 Task: Add the task  Implement a new cloud-based knowledge management system for a company to the section Feature Testing Sprint in the project AvidTech and add a Due Date to the respective task as 2023/09/20
Action: Mouse moved to (558, 392)
Screenshot: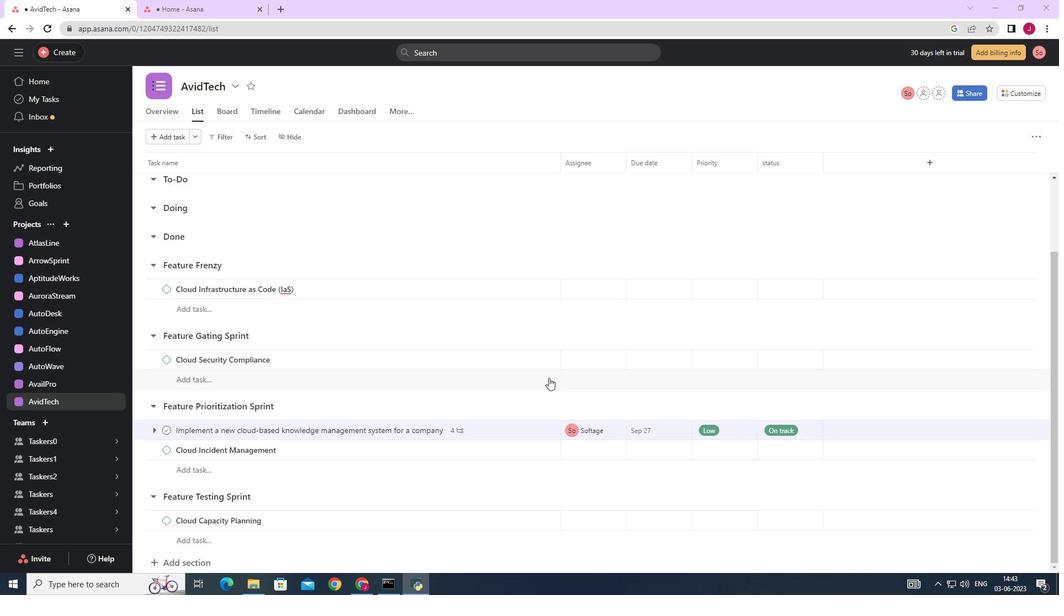 
Action: Mouse scrolled (558, 392) with delta (0, 0)
Screenshot: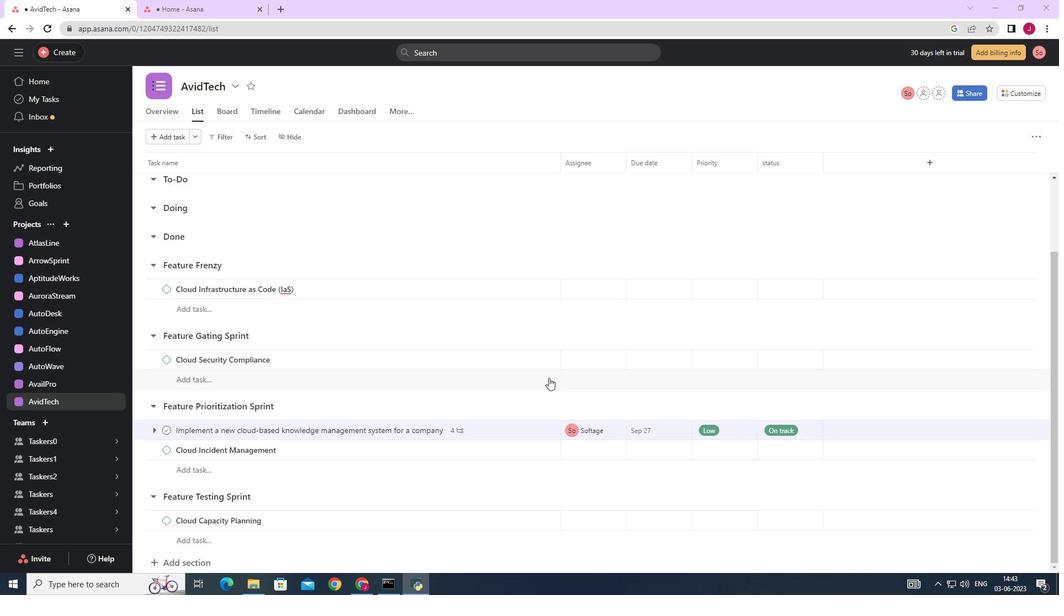 
Action: Mouse moved to (558, 393)
Screenshot: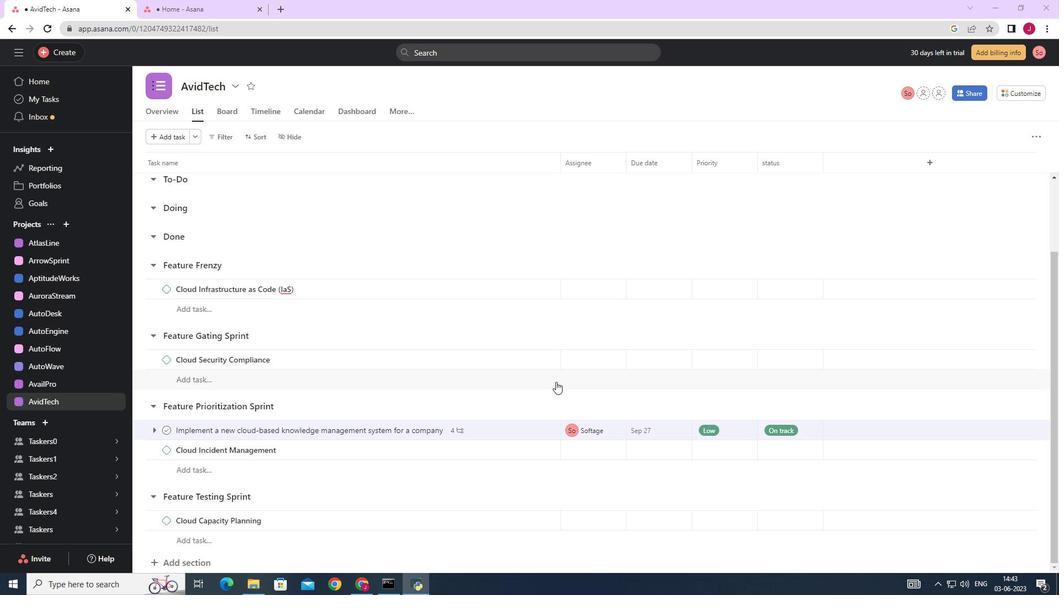 
Action: Mouse scrolled (558, 393) with delta (0, 0)
Screenshot: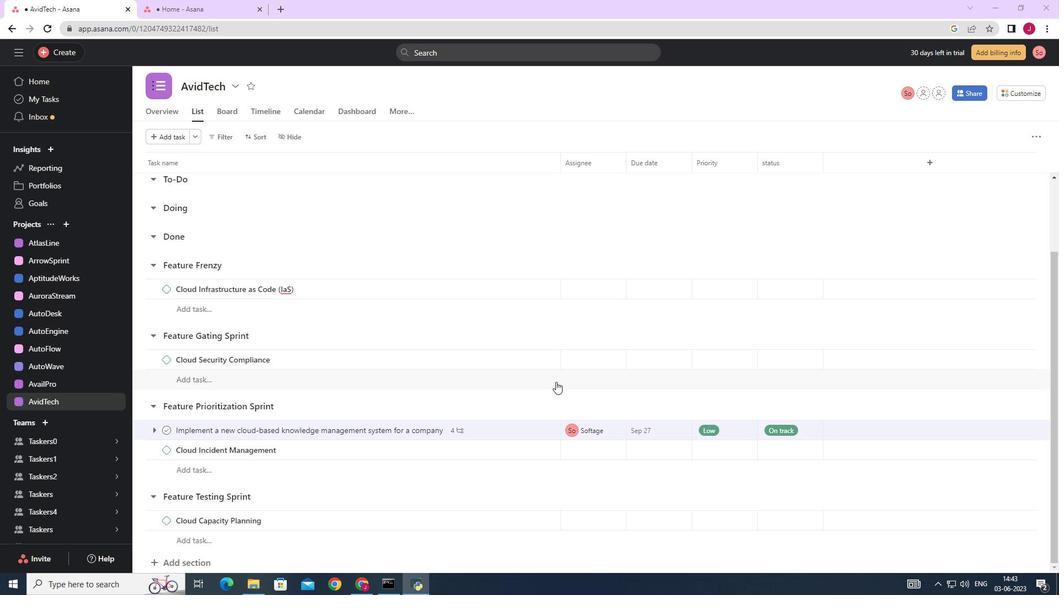 
Action: Mouse scrolled (558, 393) with delta (0, 0)
Screenshot: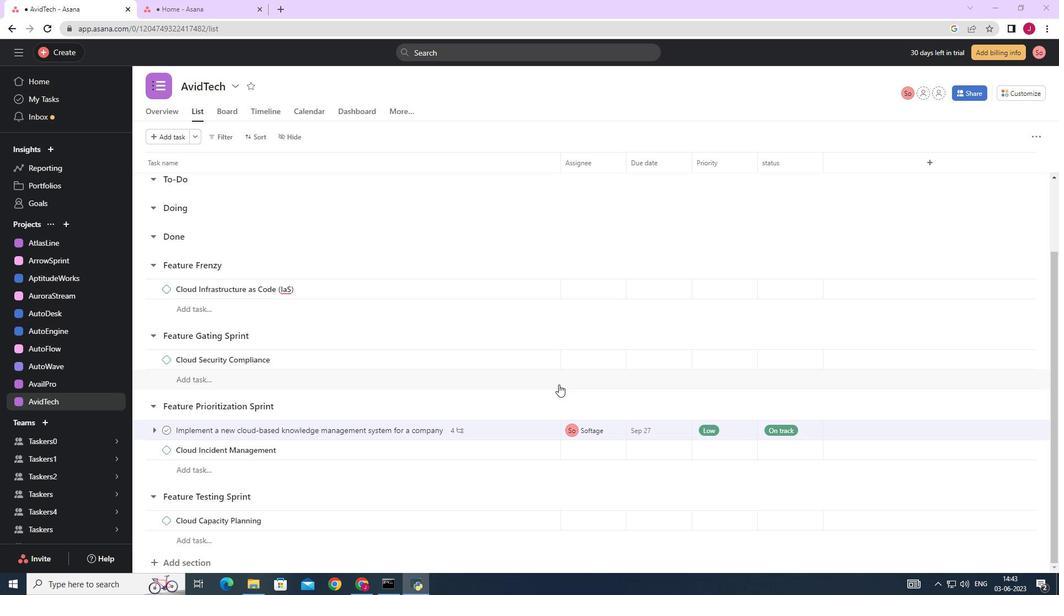 
Action: Mouse moved to (558, 394)
Screenshot: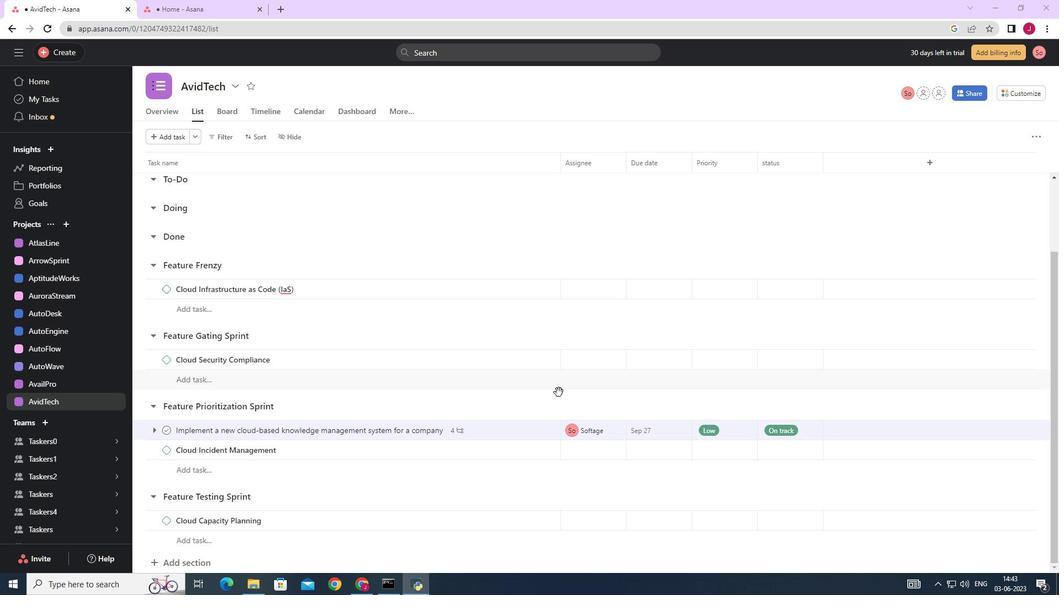 
Action: Mouse scrolled (558, 393) with delta (0, 0)
Screenshot: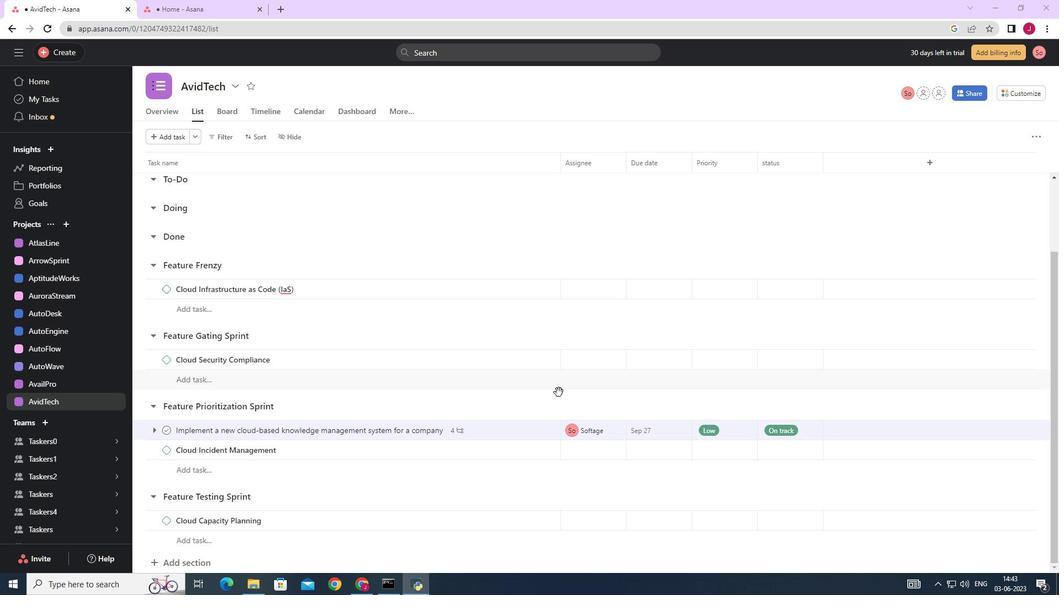 
Action: Mouse moved to (558, 395)
Screenshot: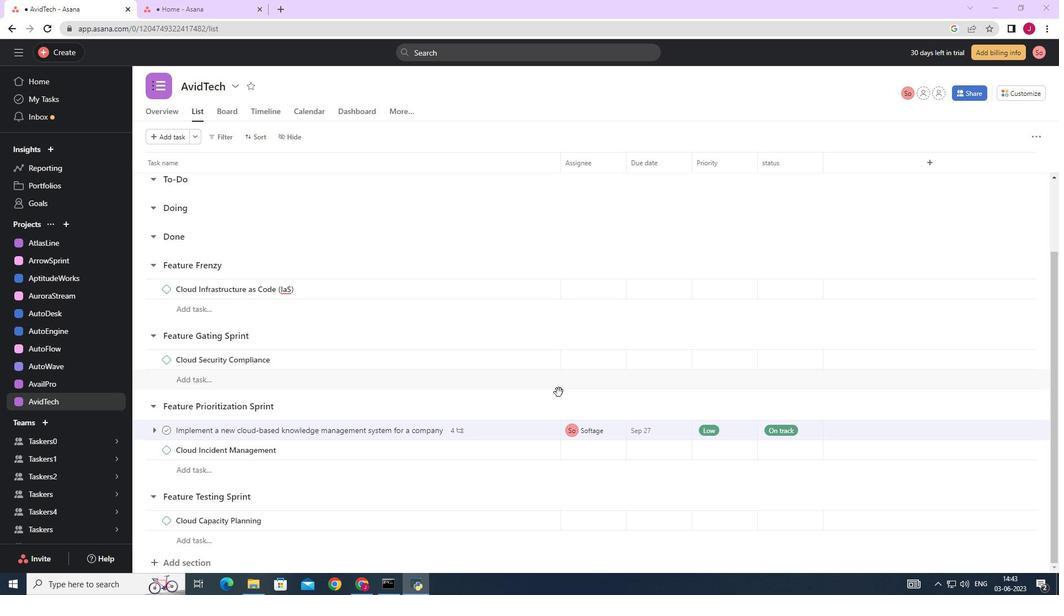 
Action: Mouse scrolled (558, 394) with delta (0, 0)
Screenshot: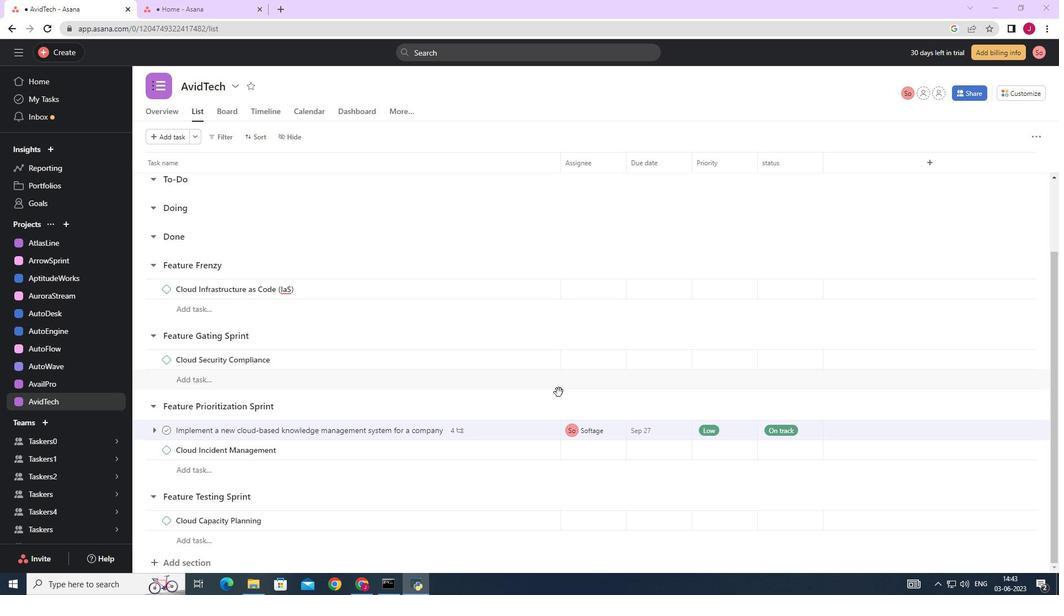 
Action: Mouse moved to (533, 429)
Screenshot: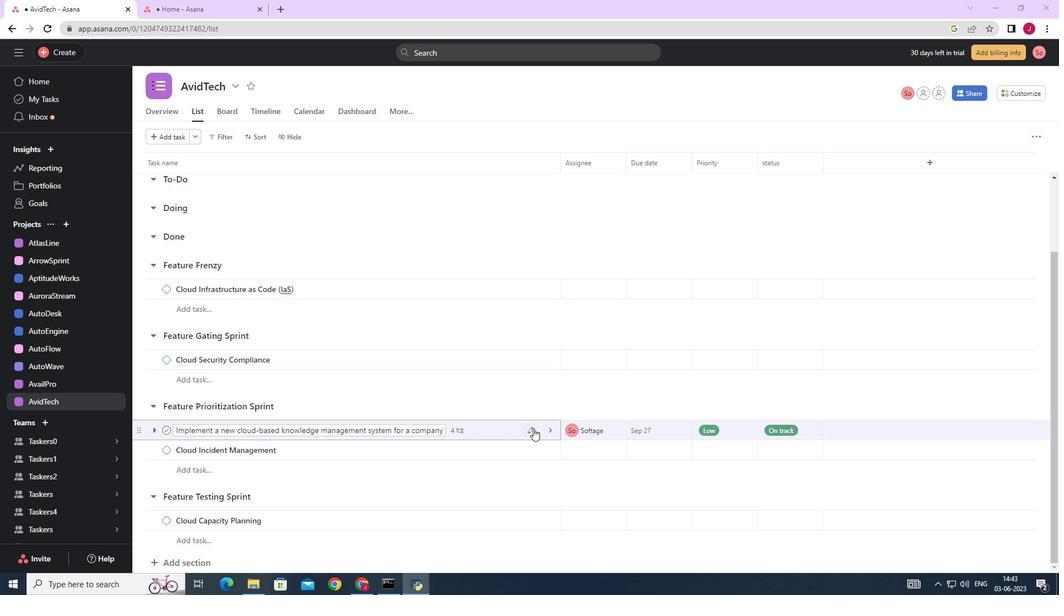 
Action: Mouse pressed left at (533, 429)
Screenshot: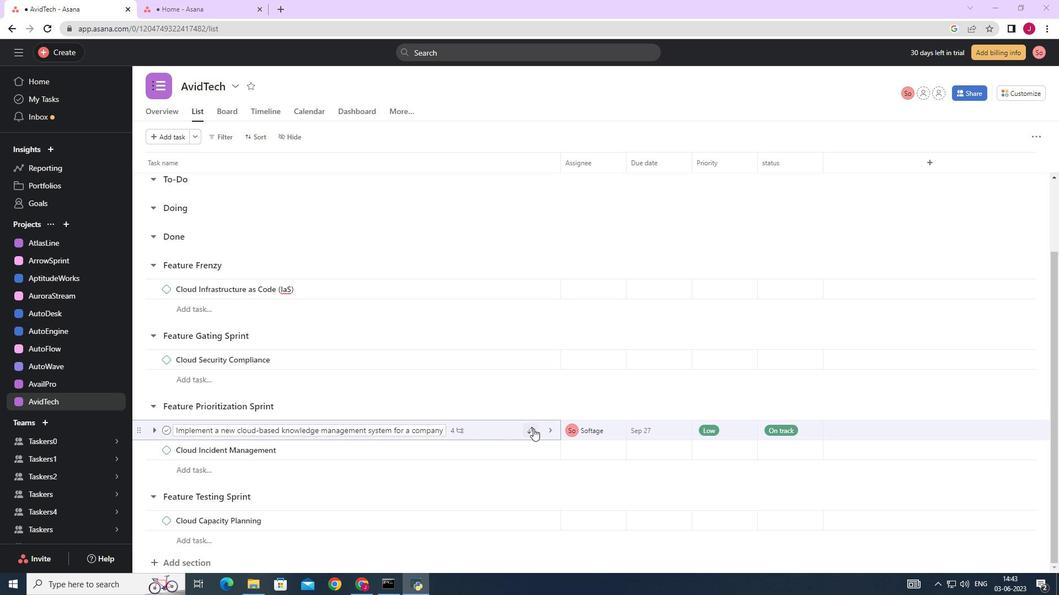 
Action: Mouse moved to (486, 408)
Screenshot: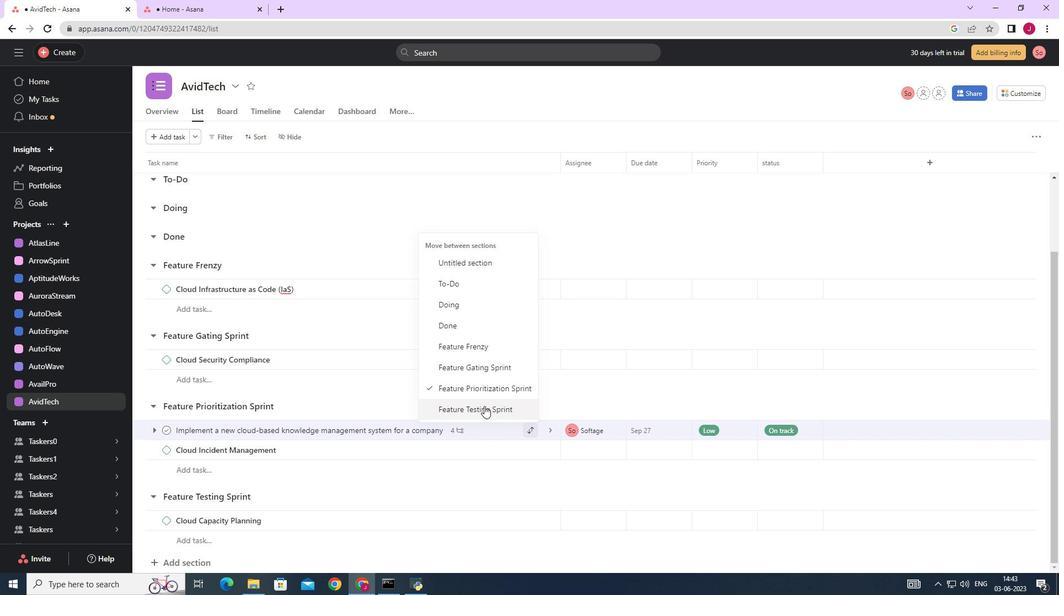 
Action: Mouse pressed left at (486, 408)
Screenshot: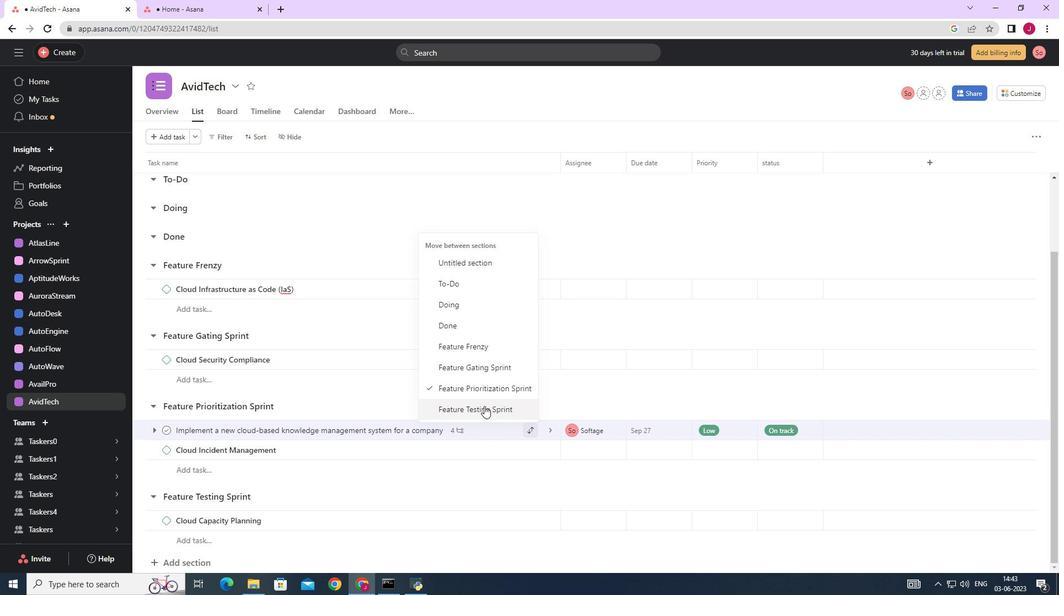 
Action: Mouse moved to (610, 441)
Screenshot: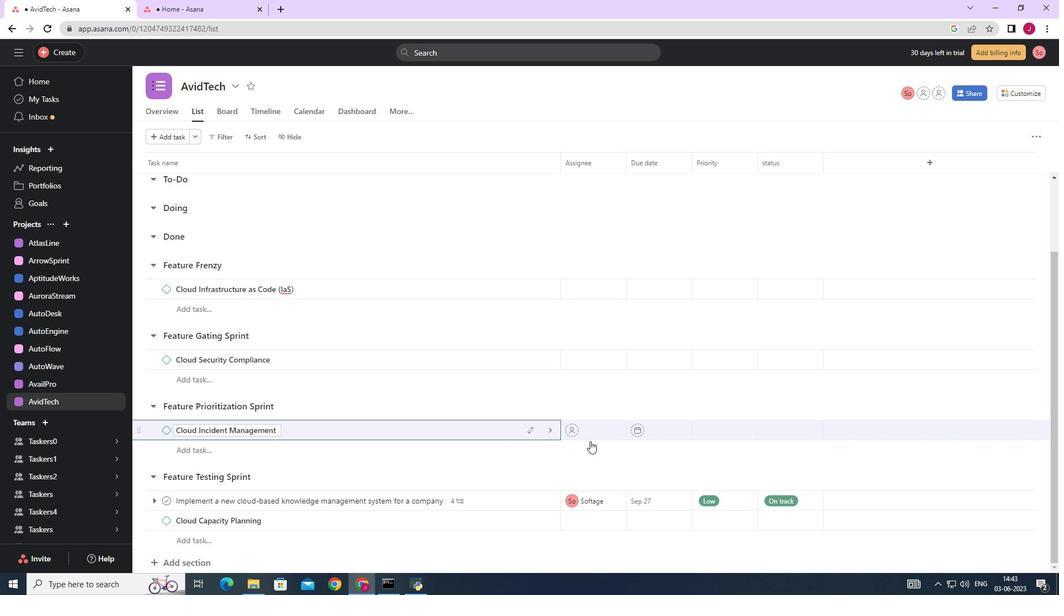 
Action: Mouse scrolled (610, 441) with delta (0, 0)
Screenshot: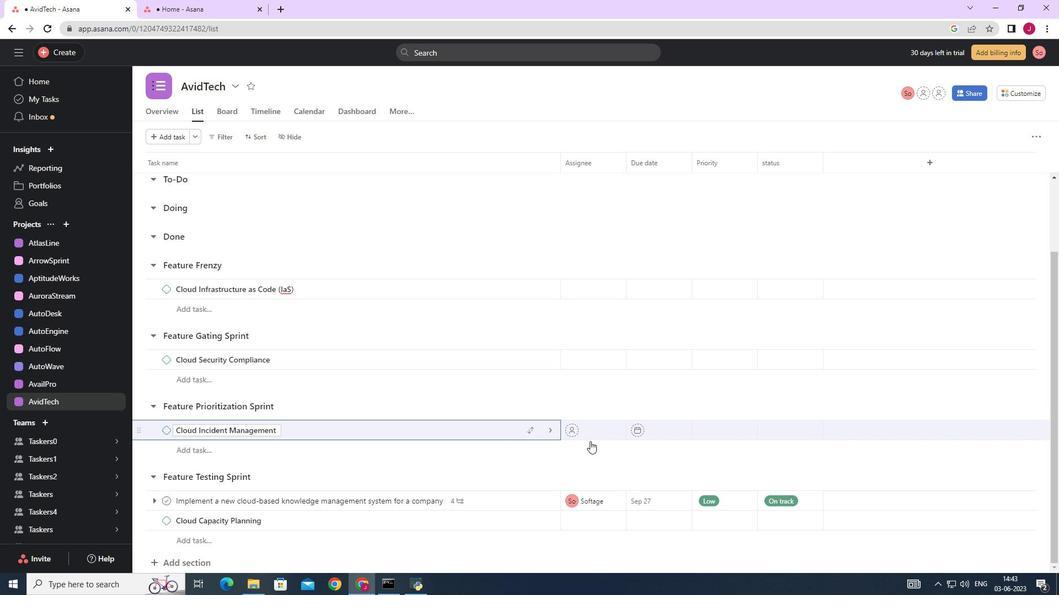 
Action: Mouse scrolled (610, 441) with delta (0, 0)
Screenshot: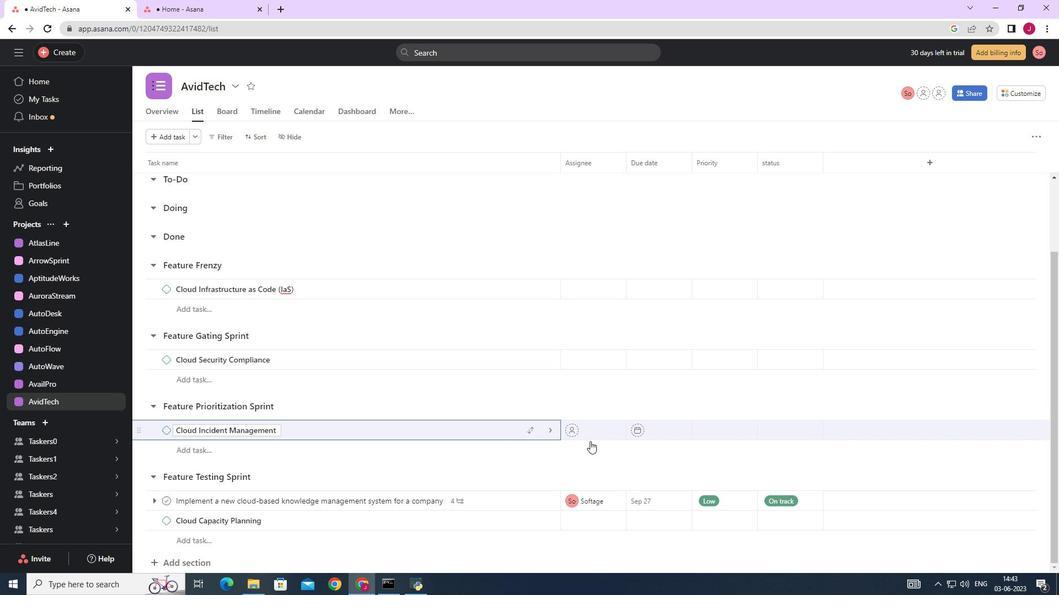 
Action: Mouse scrolled (610, 441) with delta (0, 0)
Screenshot: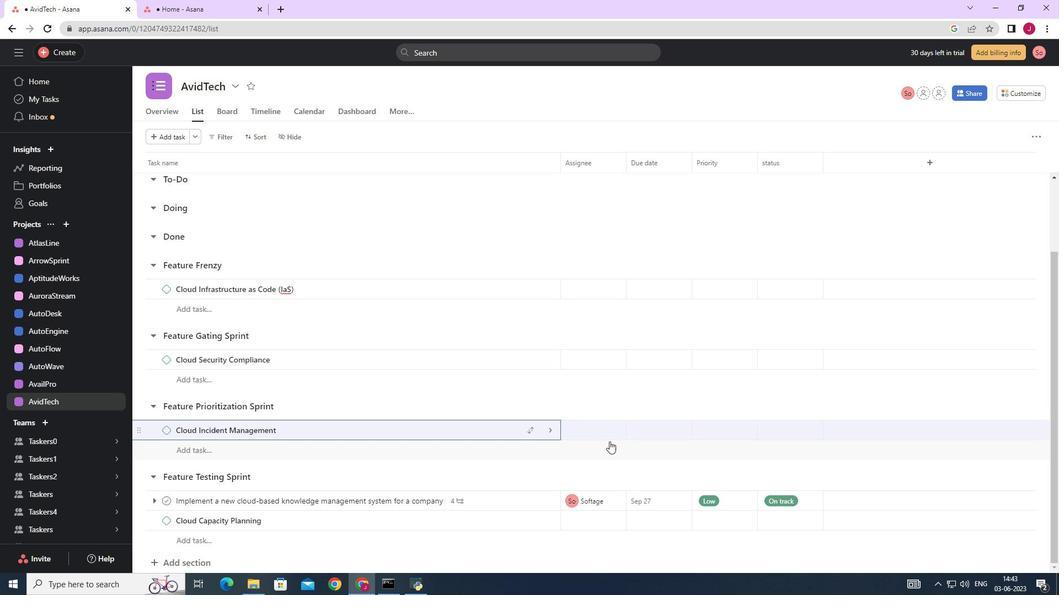 
Action: Mouse scrolled (610, 441) with delta (0, 0)
Screenshot: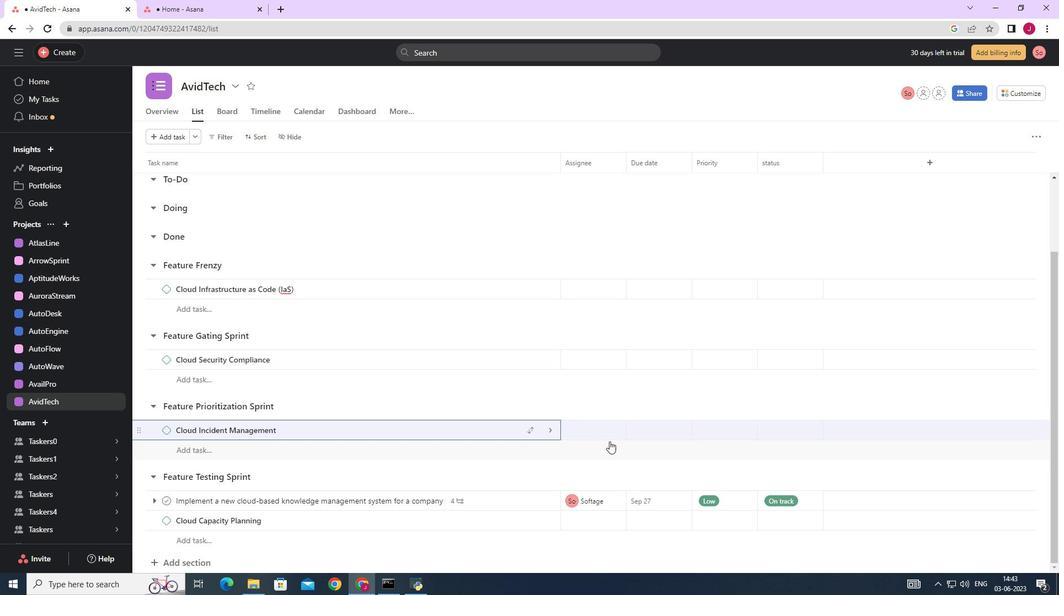 
Action: Mouse moved to (683, 502)
Screenshot: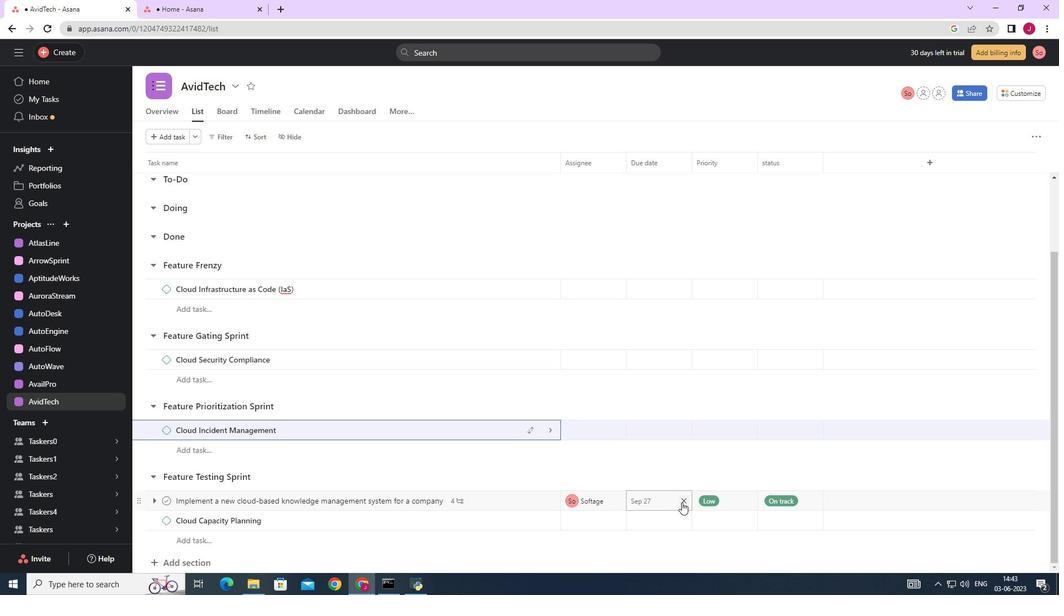 
Action: Mouse pressed left at (683, 502)
Screenshot: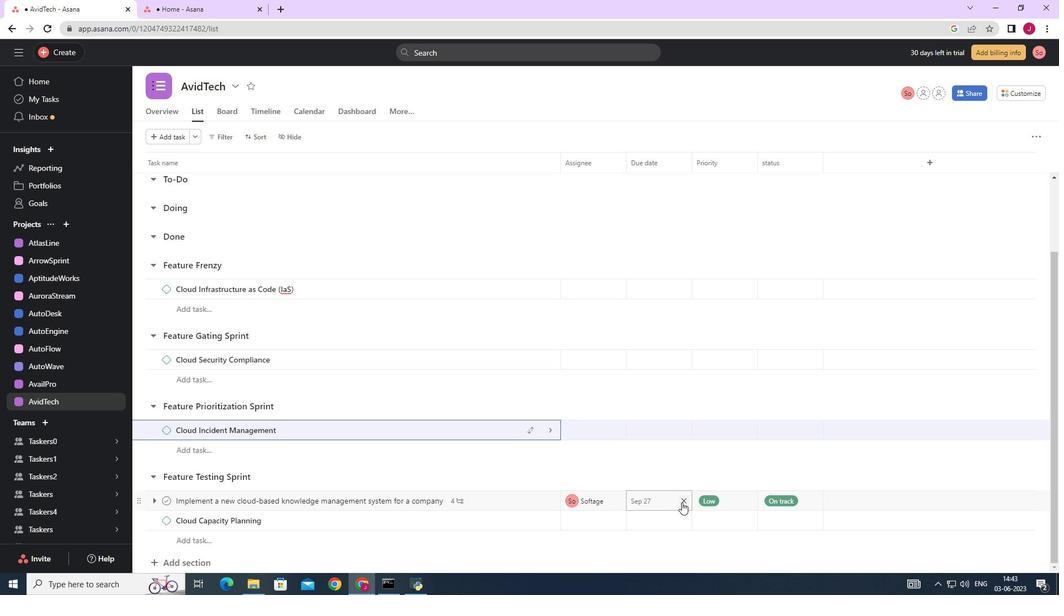 
Action: Mouse moved to (645, 505)
Screenshot: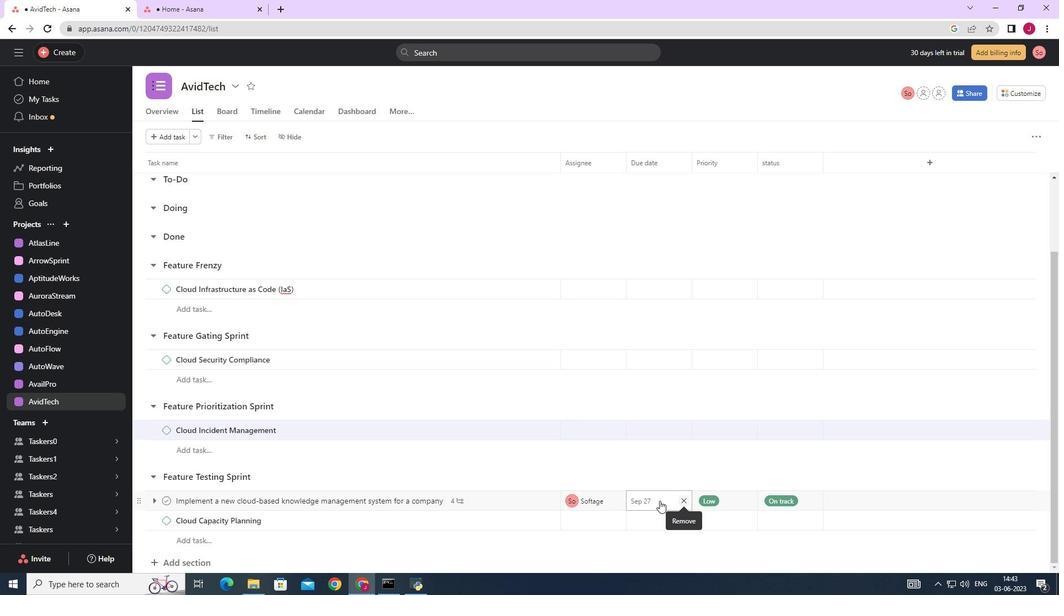 
Action: Mouse pressed left at (645, 505)
Screenshot: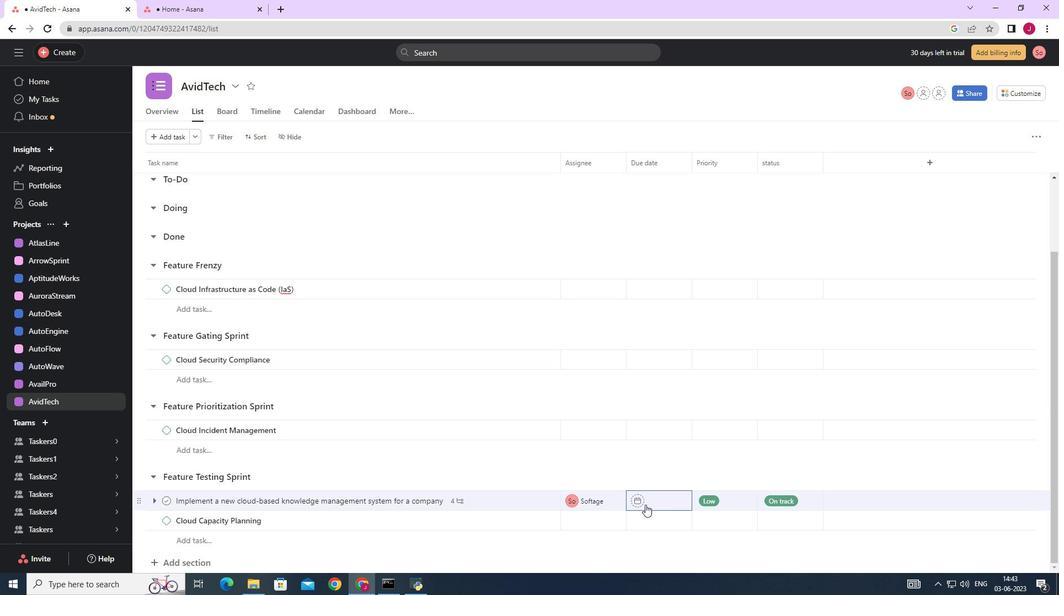 
Action: Mouse moved to (771, 328)
Screenshot: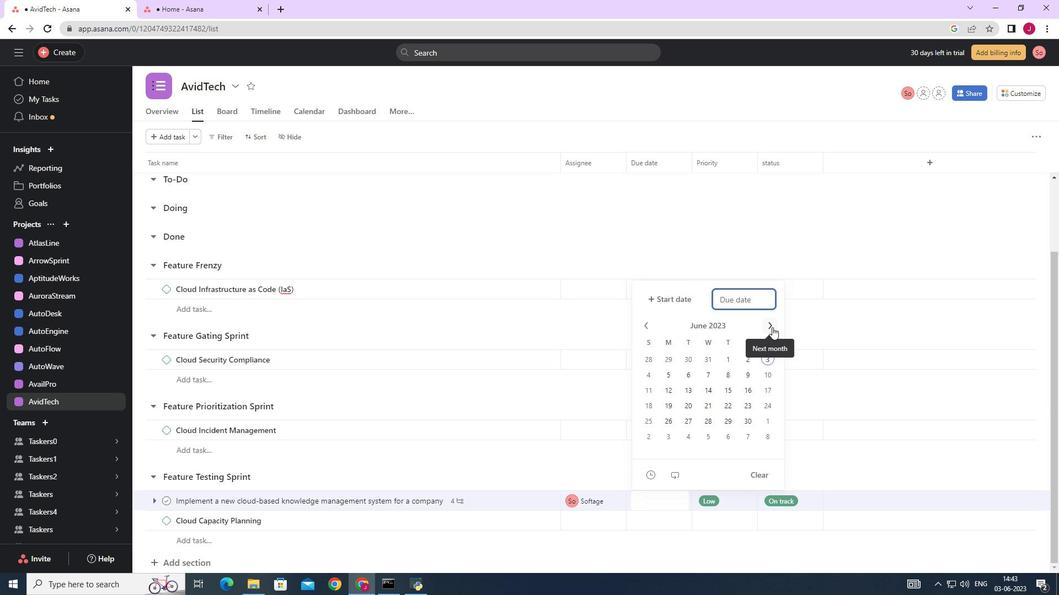 
Action: Mouse pressed left at (771, 328)
Screenshot: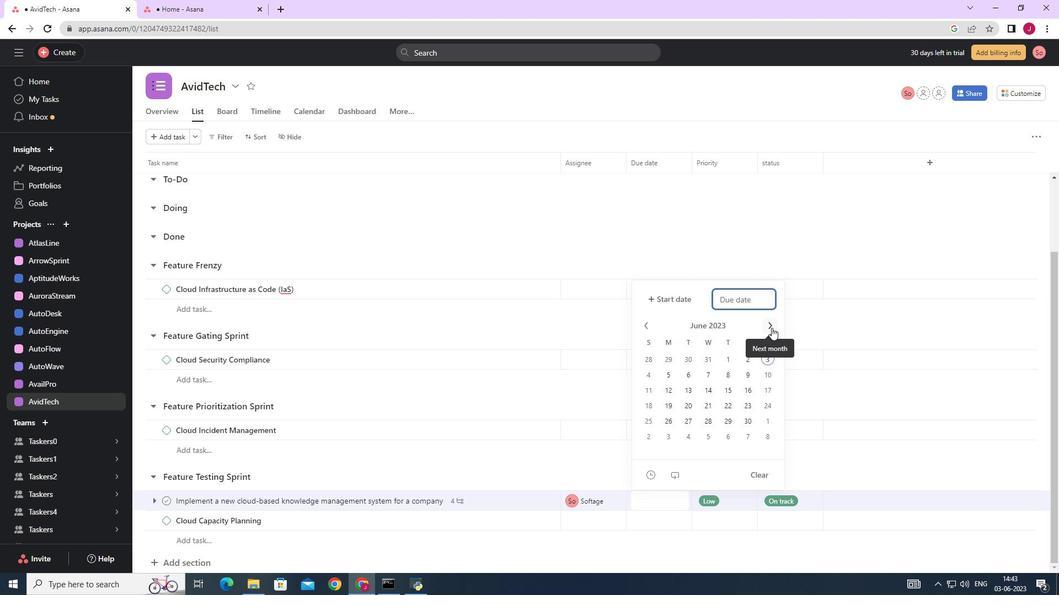 
Action: Mouse moved to (774, 327)
Screenshot: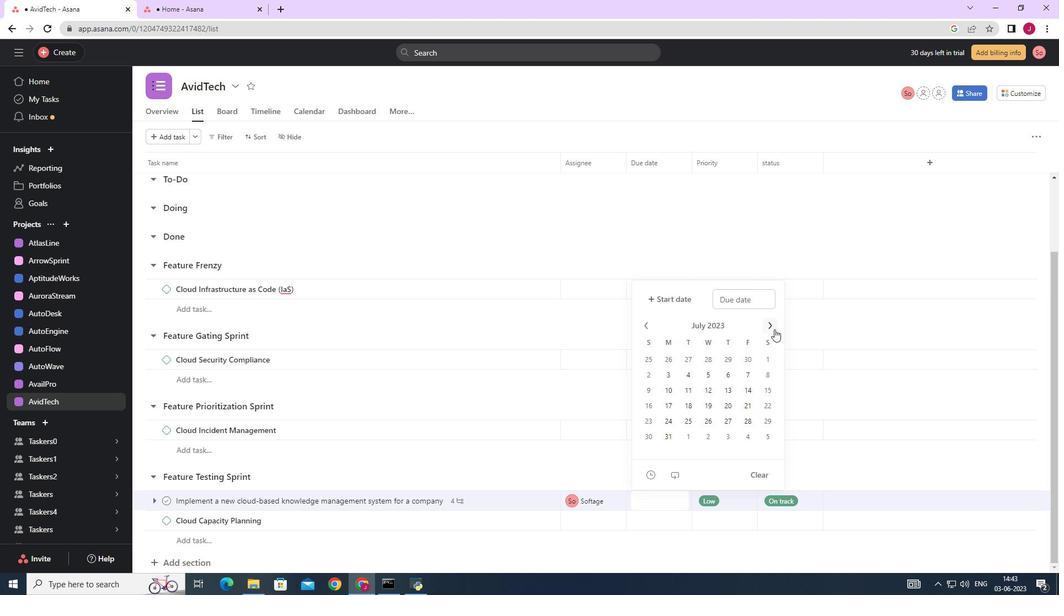 
Action: Mouse pressed left at (774, 327)
Screenshot: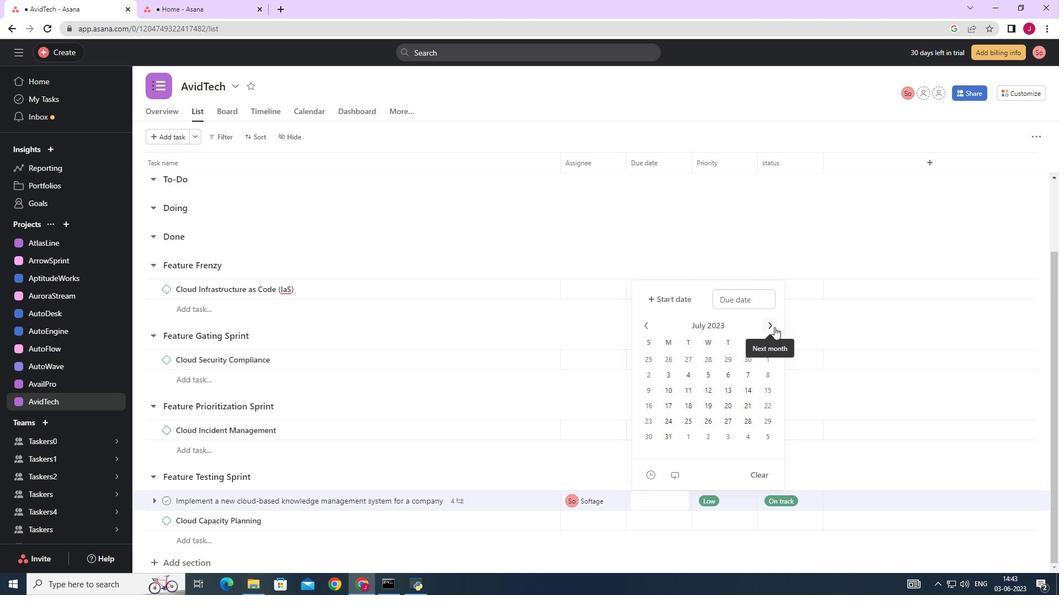 
Action: Mouse moved to (773, 327)
Screenshot: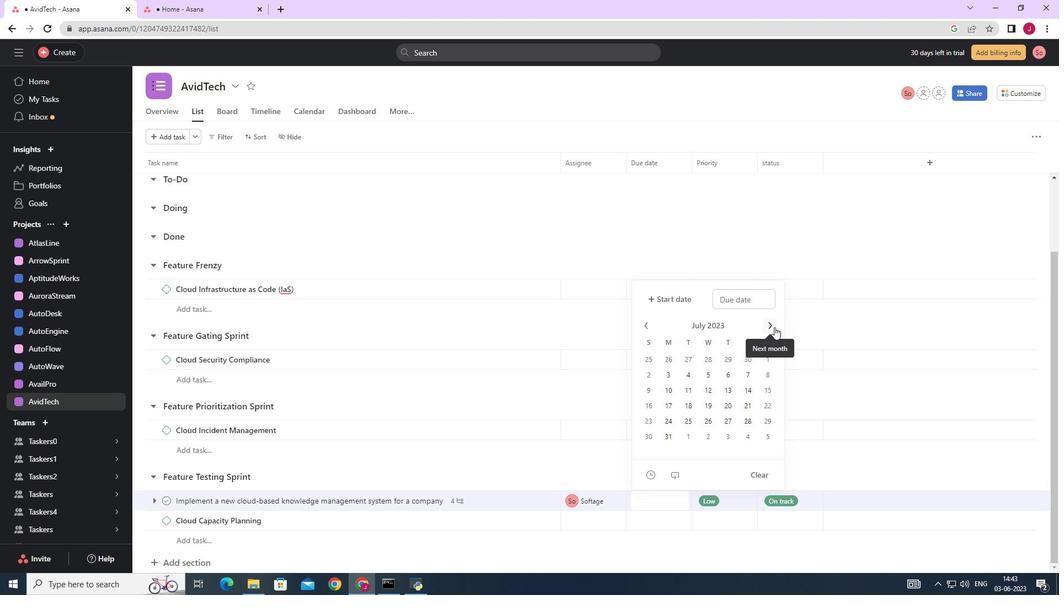 
Action: Mouse pressed left at (773, 327)
Screenshot: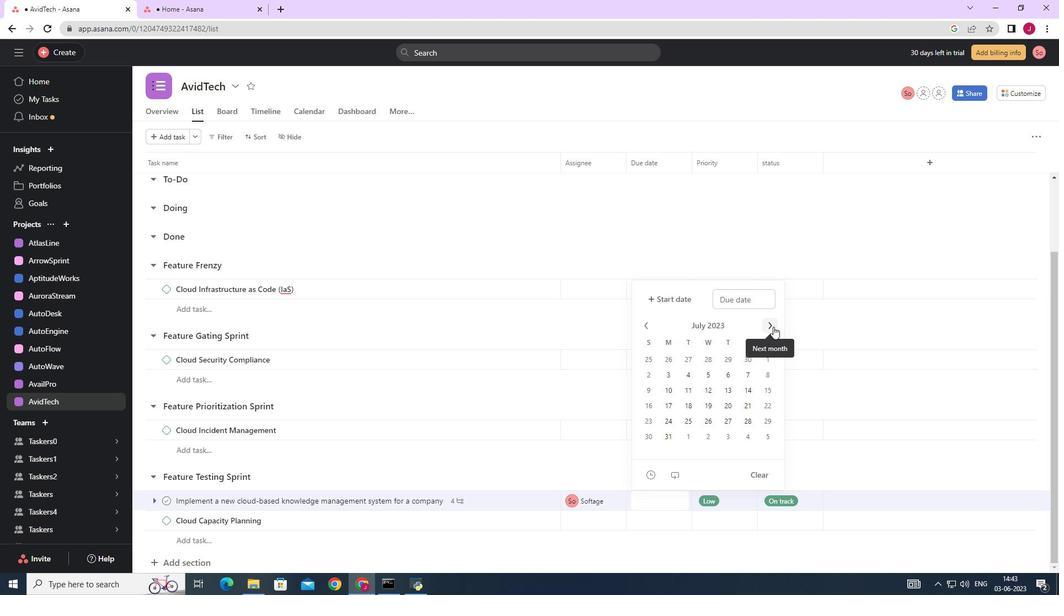 
Action: Mouse pressed left at (773, 327)
Screenshot: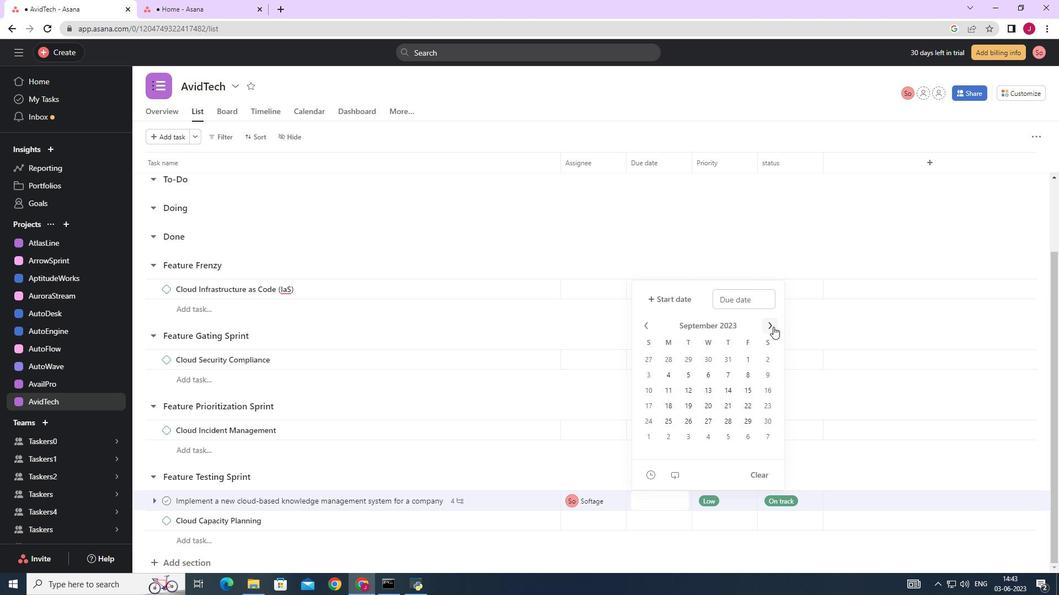 
Action: Mouse moved to (651, 323)
Screenshot: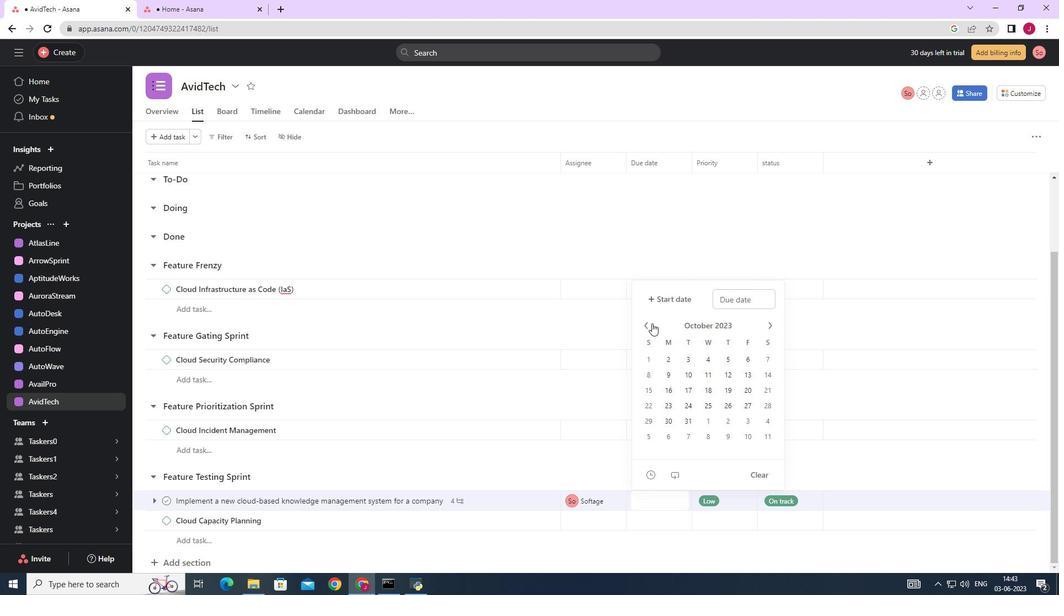 
Action: Mouse pressed left at (651, 323)
Screenshot: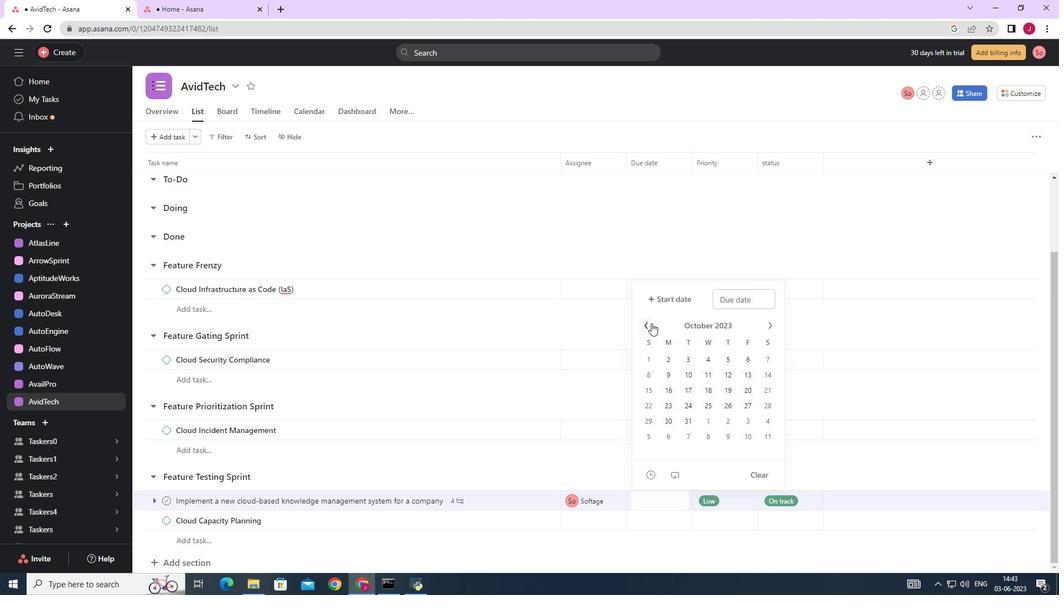 
Action: Mouse moved to (711, 405)
Screenshot: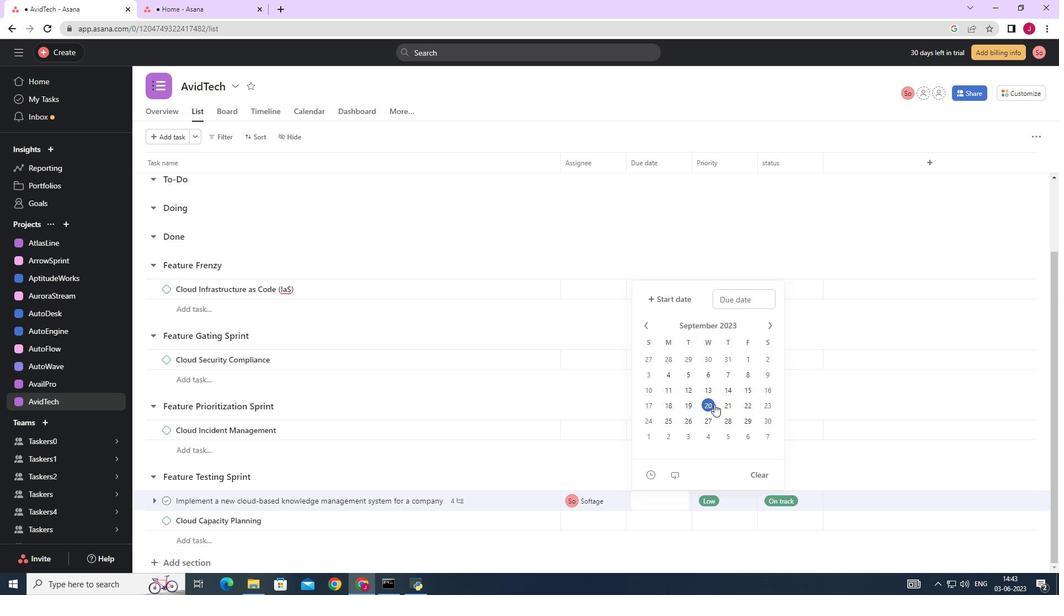 
Action: Mouse pressed left at (711, 405)
Screenshot: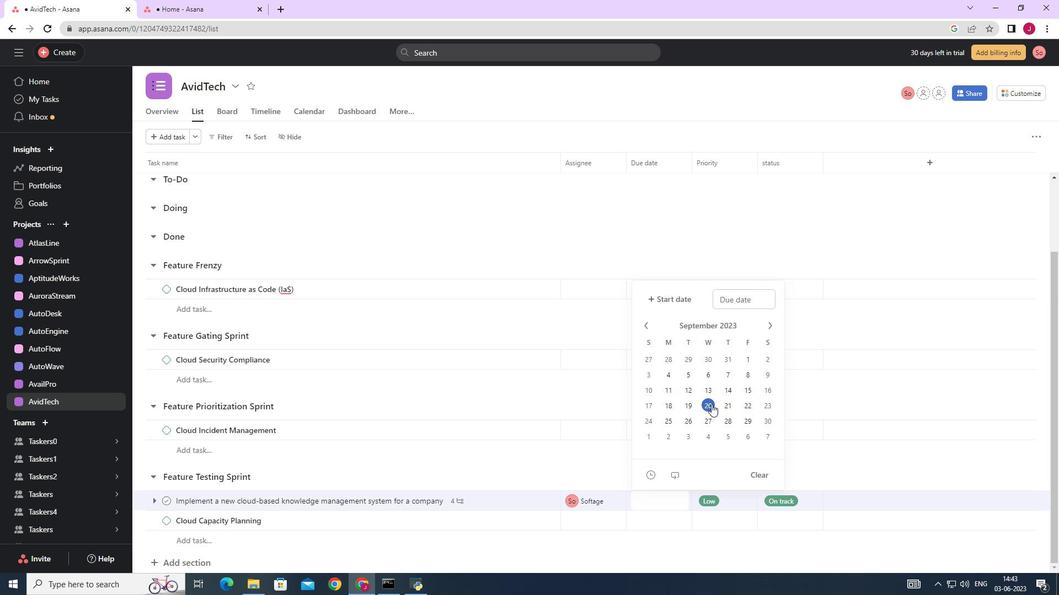 
Action: Mouse moved to (897, 247)
Screenshot: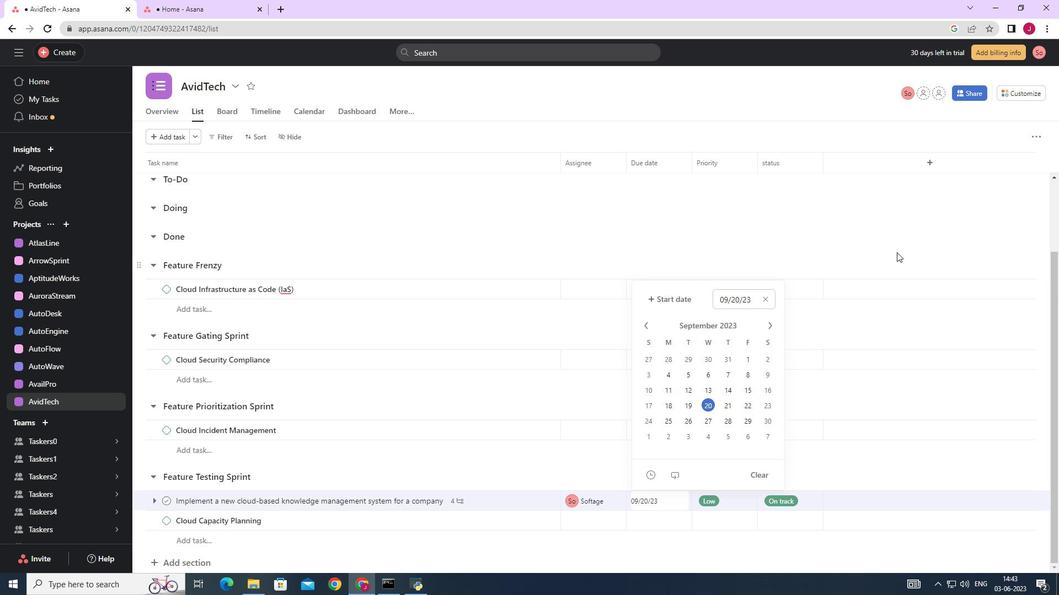 
Action: Mouse pressed left at (897, 247)
Screenshot: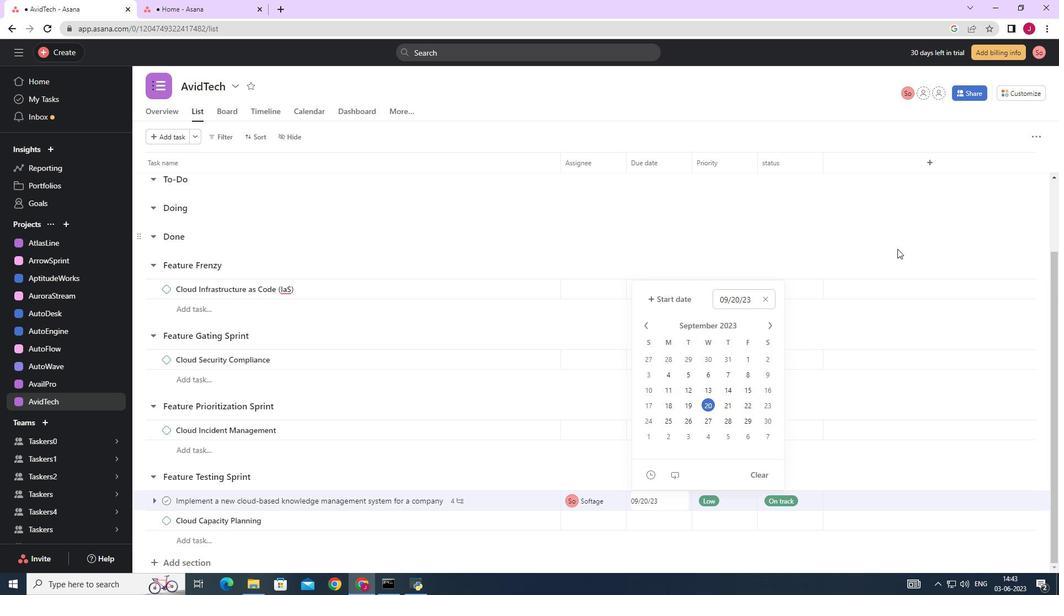 
